 Task: Delete all filter views.
Action: Mouse moved to (193, 84)
Screenshot: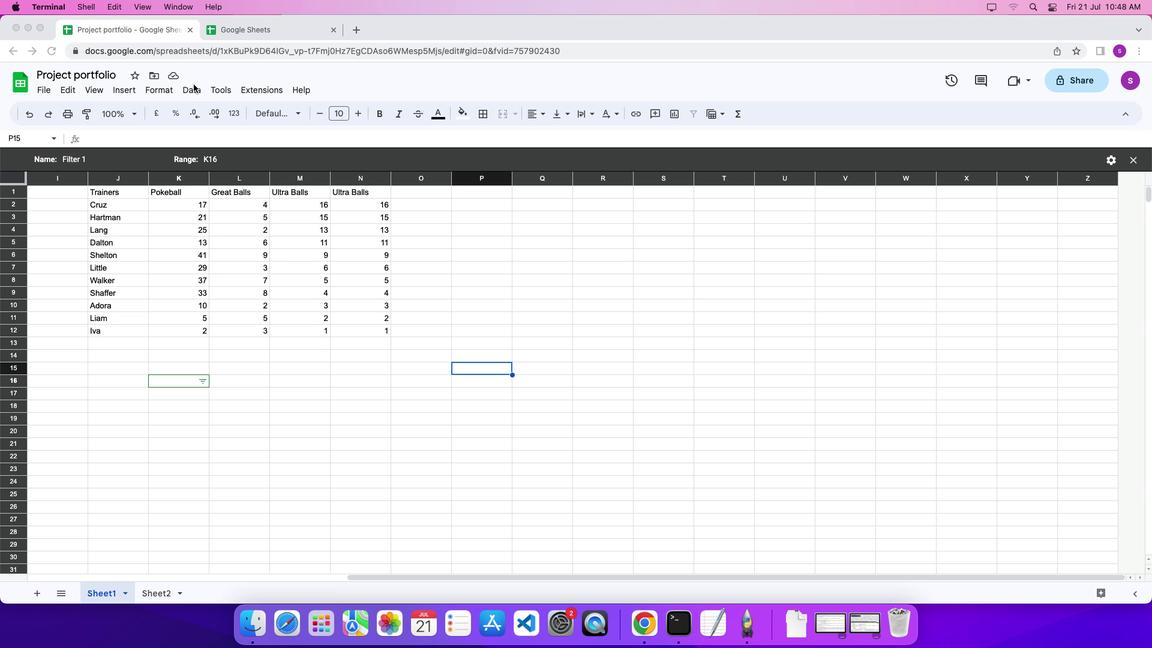 
Action: Mouse pressed left at (193, 84)
Screenshot: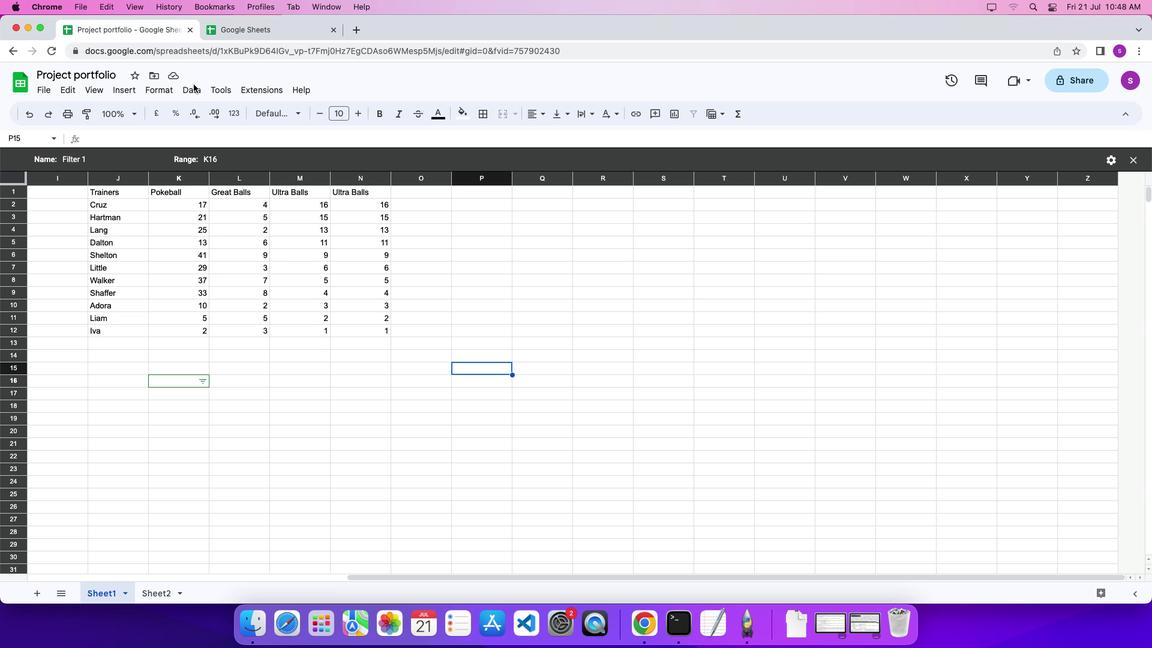 
Action: Mouse moved to (193, 87)
Screenshot: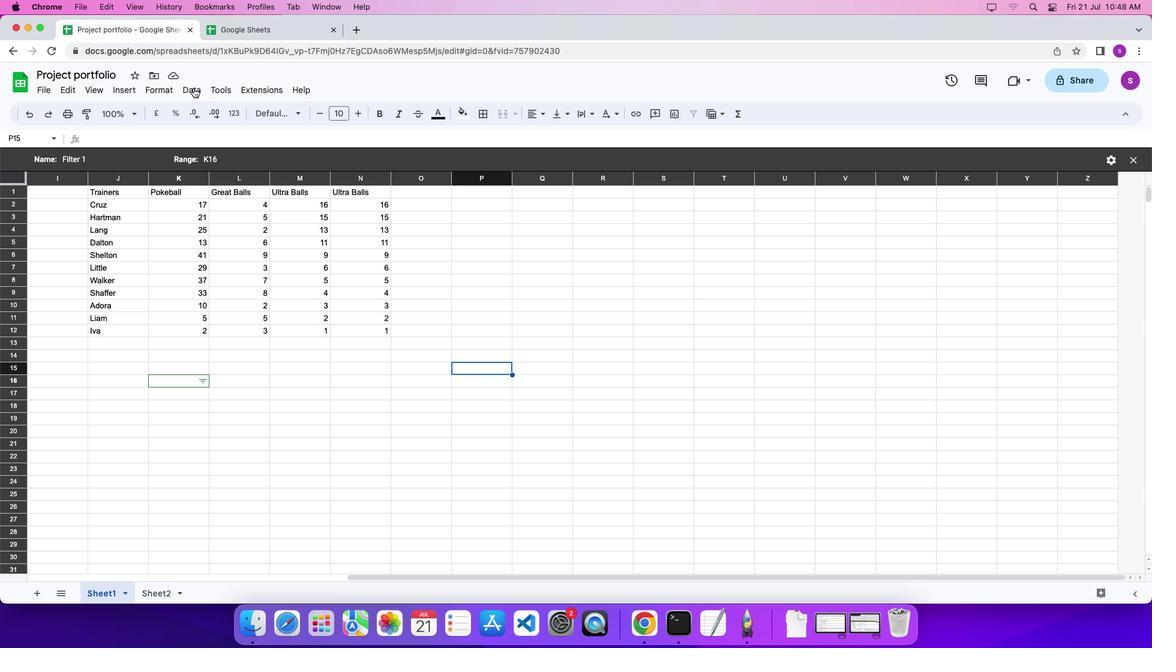 
Action: Mouse pressed left at (193, 87)
Screenshot: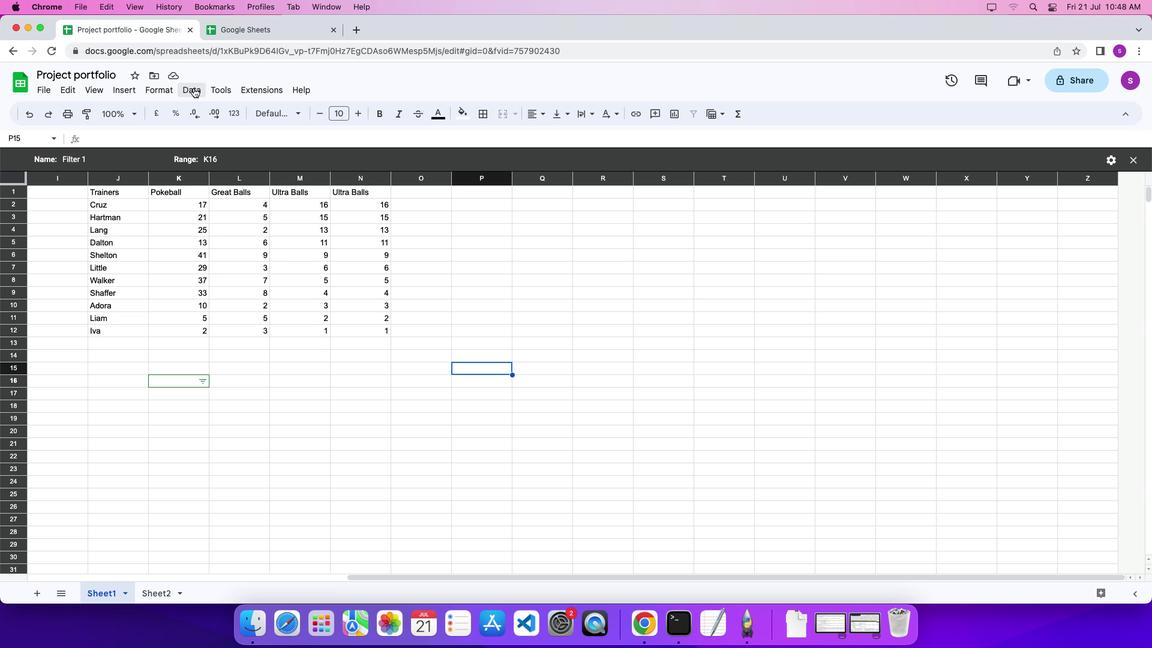 
Action: Mouse moved to (407, 199)
Screenshot: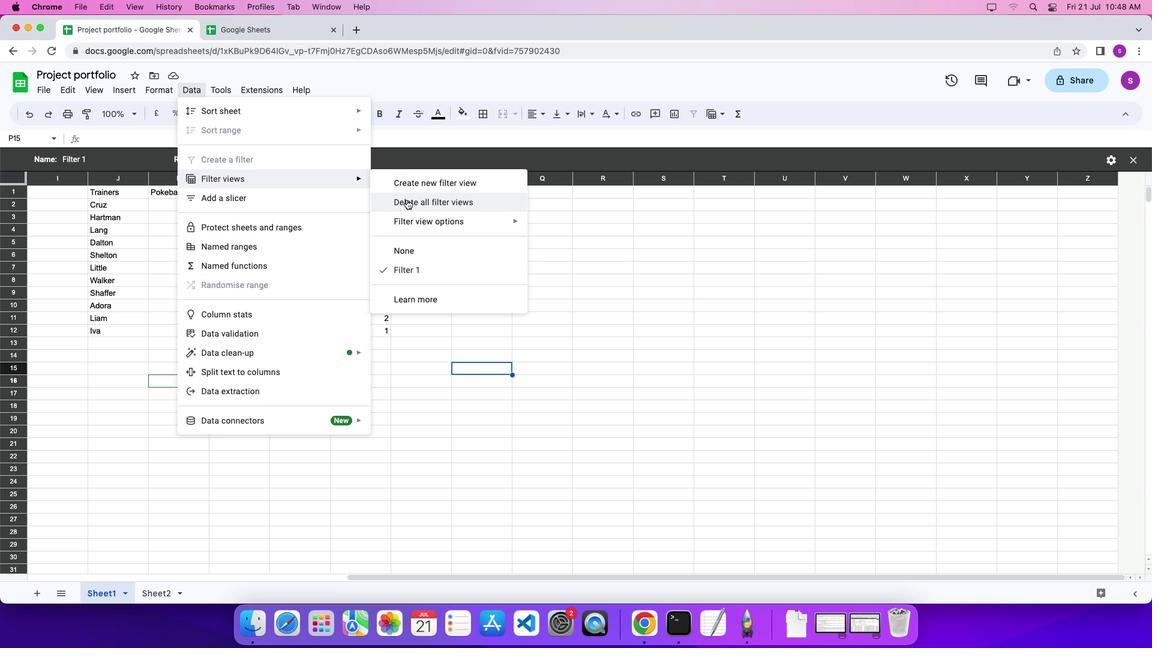 
Action: Mouse pressed left at (407, 199)
Screenshot: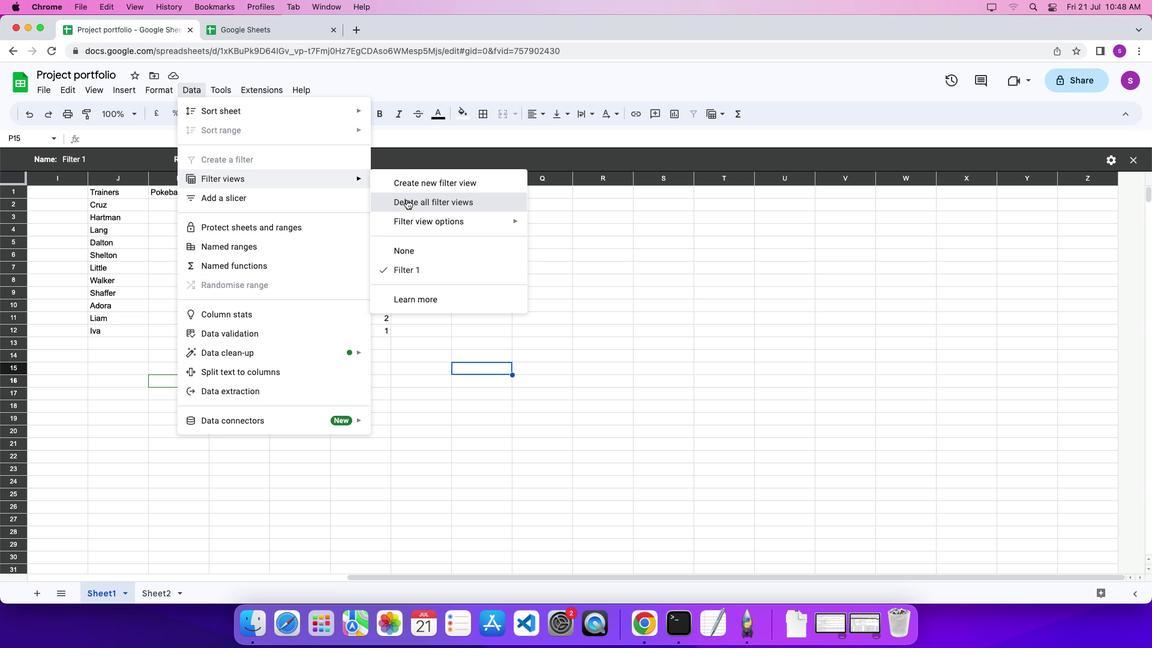 
